 Task: Set the "Rate control buffer size" for encoding in FFmpeg audio/video decoder to 2.
Action: Mouse moved to (94, 10)
Screenshot: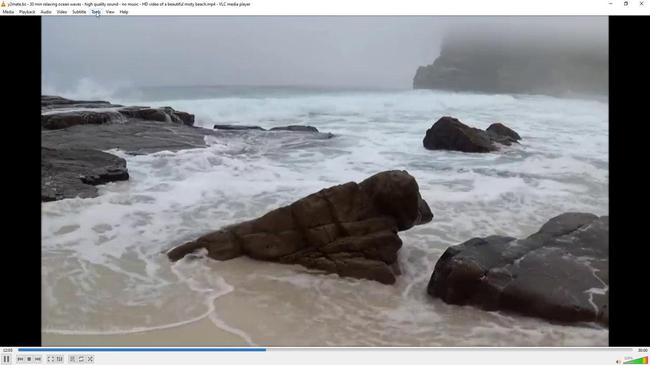 
Action: Mouse pressed left at (94, 10)
Screenshot: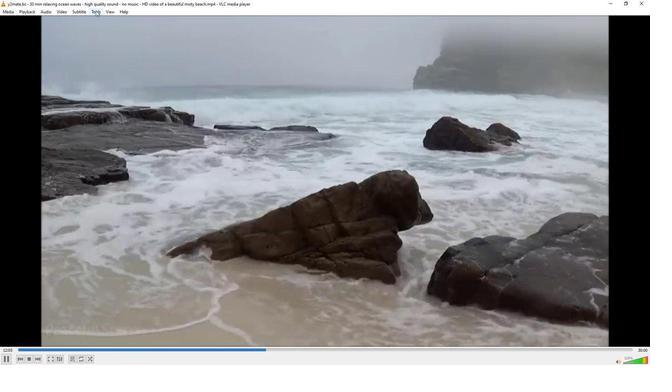 
Action: Mouse moved to (113, 94)
Screenshot: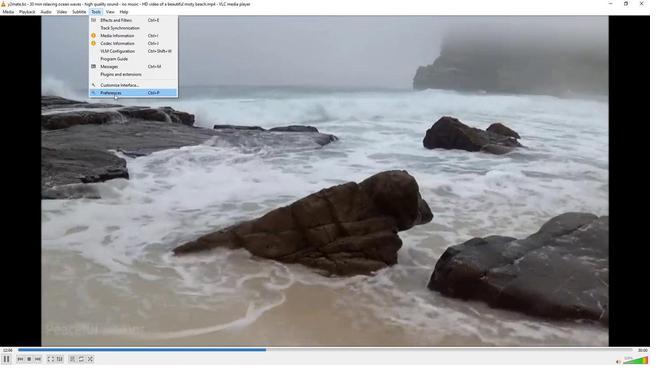 
Action: Mouse pressed left at (113, 94)
Screenshot: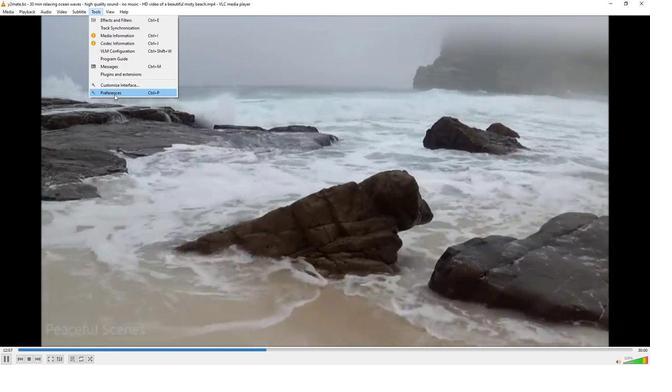 
Action: Mouse moved to (77, 285)
Screenshot: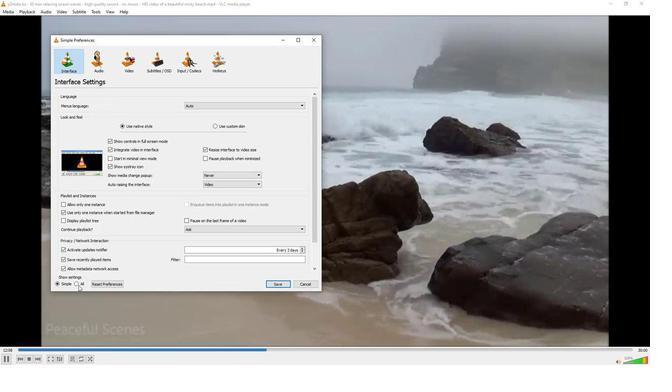 
Action: Mouse pressed left at (77, 285)
Screenshot: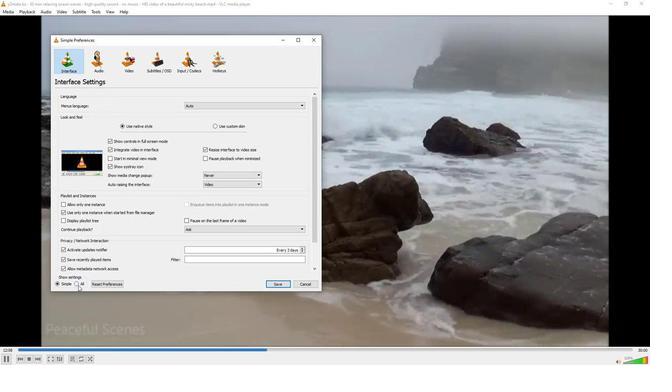 
Action: Mouse moved to (66, 189)
Screenshot: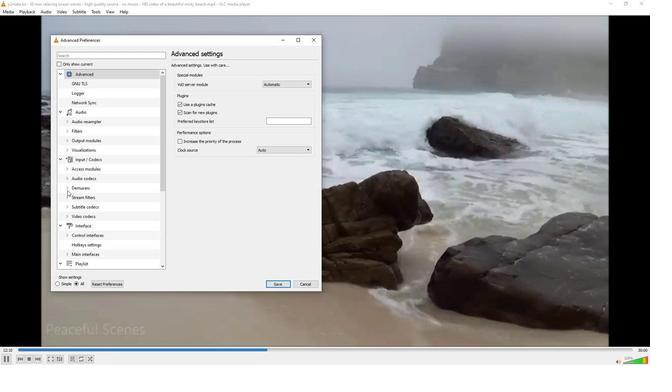 
Action: Mouse pressed left at (66, 189)
Screenshot: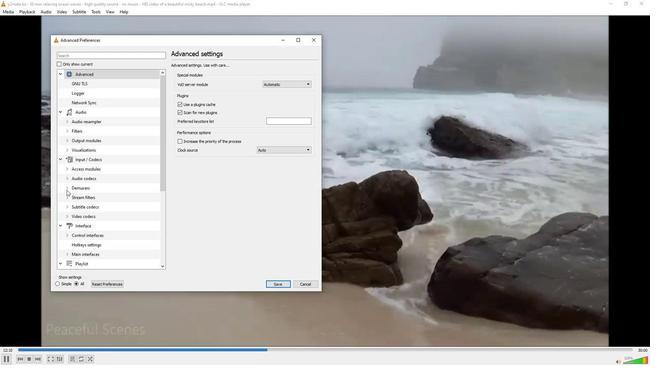 
Action: Mouse moved to (77, 199)
Screenshot: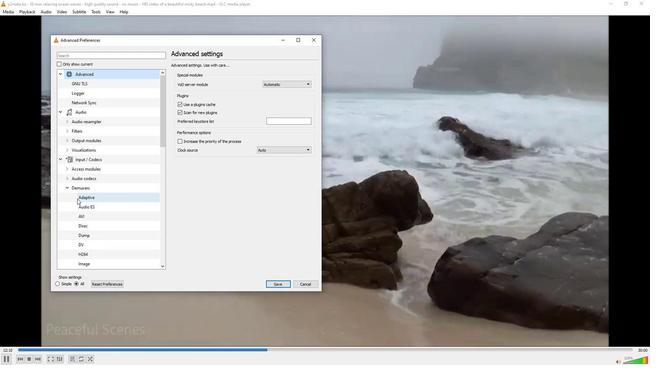 
Action: Mouse scrolled (77, 199) with delta (0, 0)
Screenshot: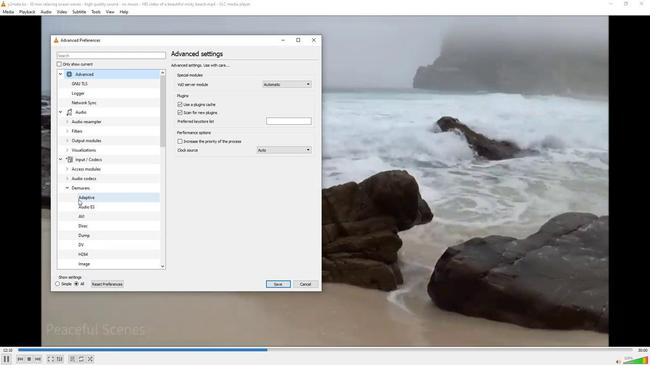 
Action: Mouse scrolled (77, 199) with delta (0, 0)
Screenshot: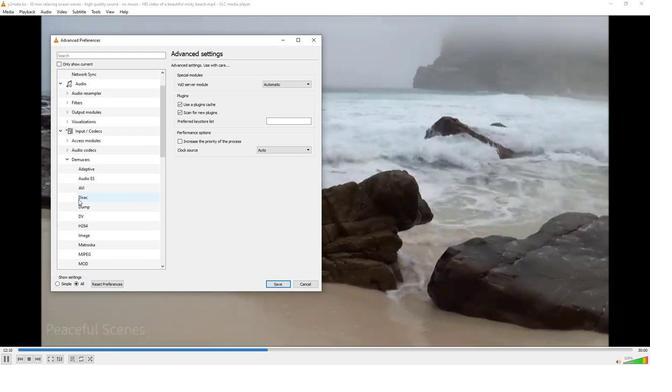 
Action: Mouse scrolled (77, 199) with delta (0, 0)
Screenshot: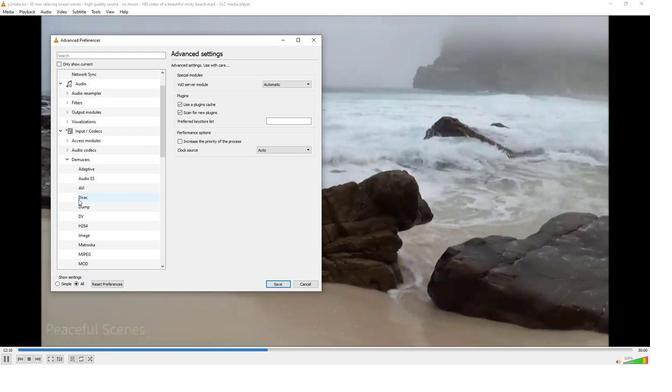 
Action: Mouse scrolled (77, 199) with delta (0, 0)
Screenshot: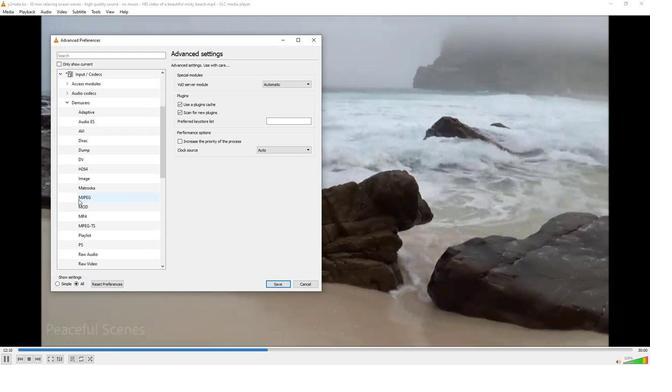 
Action: Mouse scrolled (77, 199) with delta (0, 0)
Screenshot: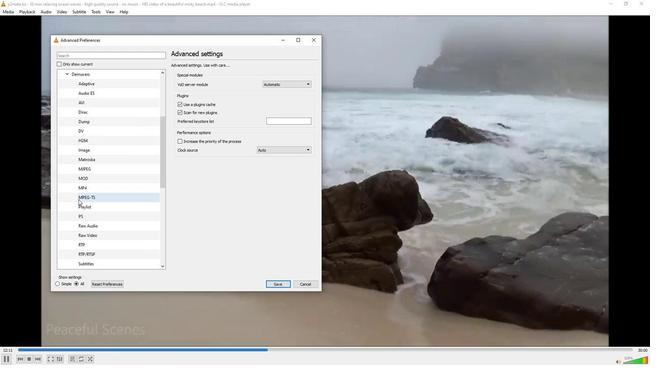 
Action: Mouse scrolled (77, 199) with delta (0, 0)
Screenshot: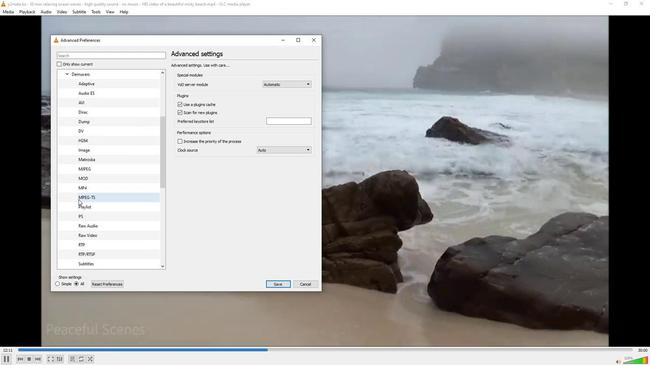 
Action: Mouse scrolled (77, 199) with delta (0, 0)
Screenshot: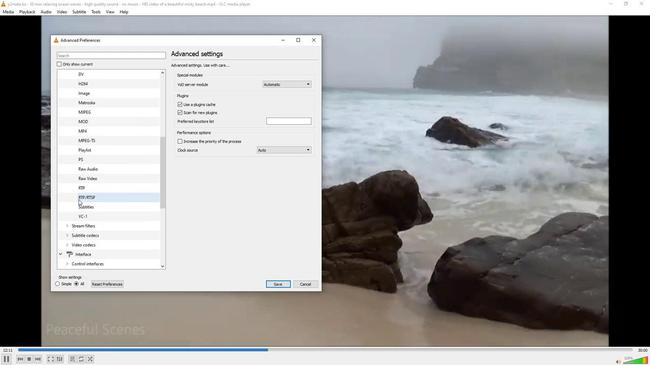 
Action: Mouse moved to (68, 214)
Screenshot: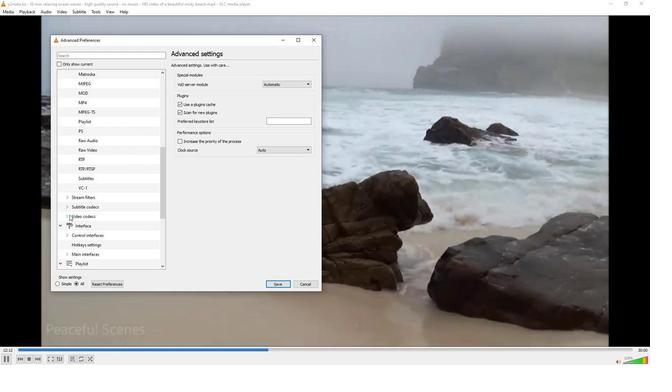 
Action: Mouse pressed left at (68, 214)
Screenshot: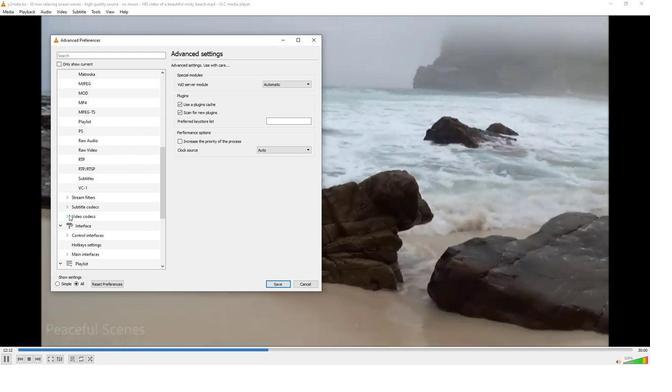 
Action: Mouse moved to (82, 235)
Screenshot: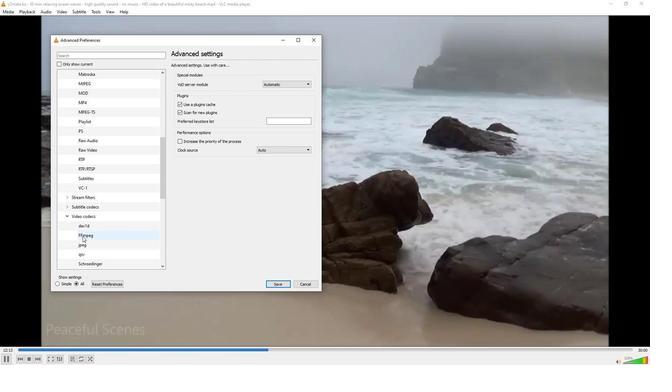 
Action: Mouse pressed left at (82, 235)
Screenshot: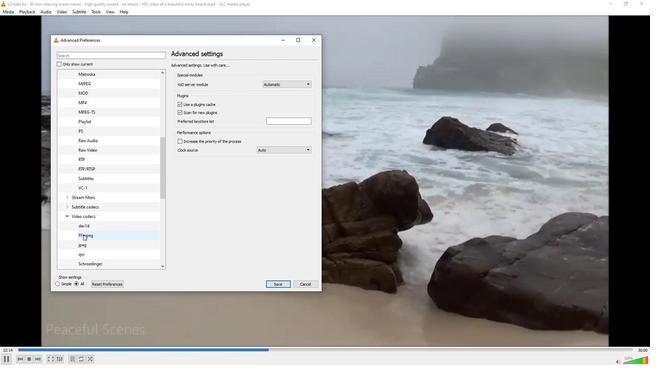 
Action: Mouse moved to (213, 232)
Screenshot: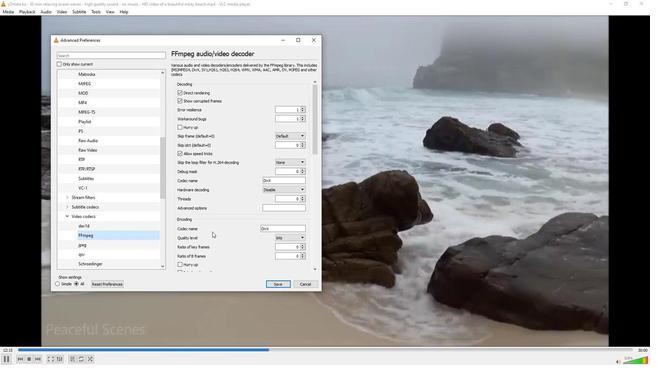 
Action: Mouse scrolled (213, 231) with delta (0, 0)
Screenshot: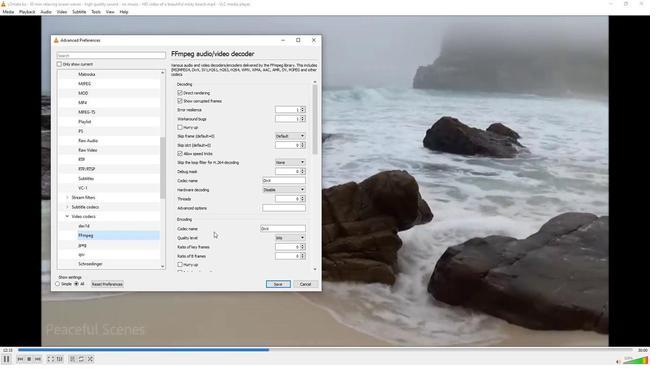 
Action: Mouse moved to (222, 247)
Screenshot: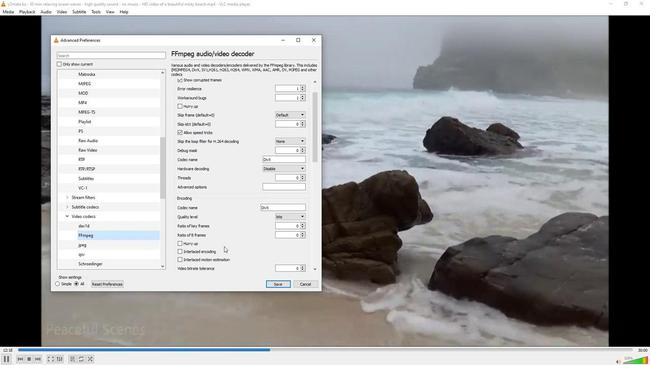 
Action: Mouse scrolled (222, 247) with delta (0, 0)
Screenshot: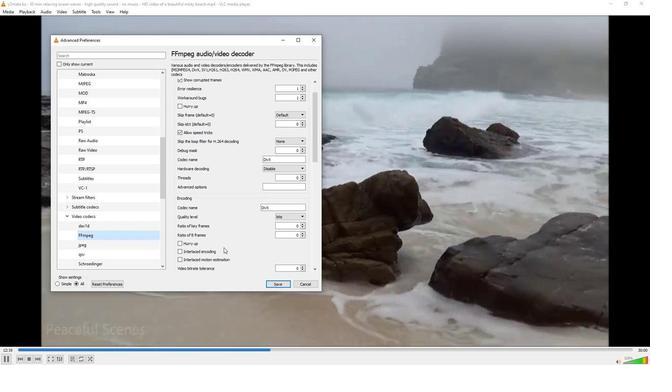 
Action: Mouse scrolled (222, 247) with delta (0, 0)
Screenshot: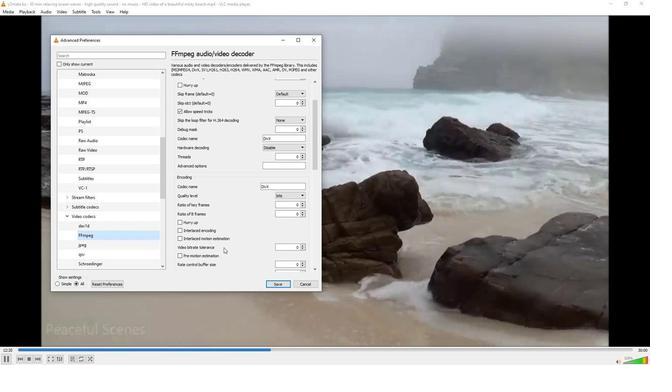 
Action: Mouse moved to (300, 242)
Screenshot: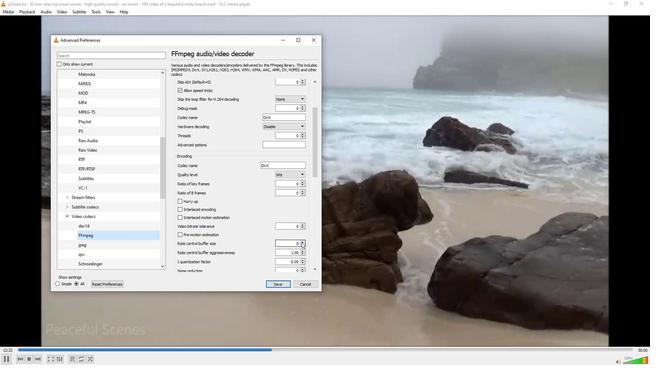 
Action: Mouse pressed left at (300, 242)
Screenshot: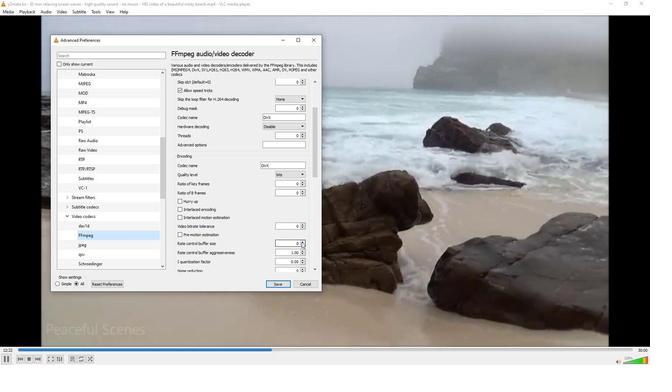 
Action: Mouse pressed left at (300, 242)
Screenshot: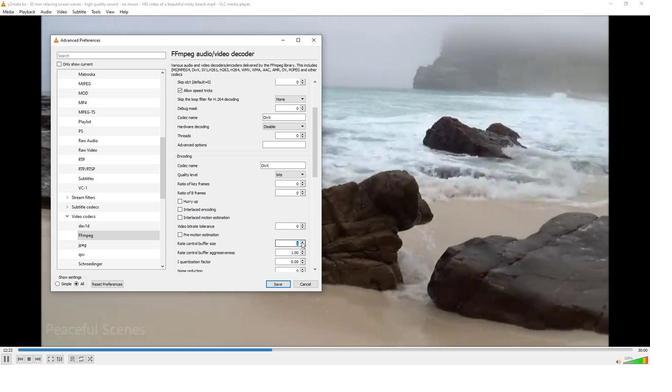 
Action: Mouse moved to (277, 246)
Screenshot: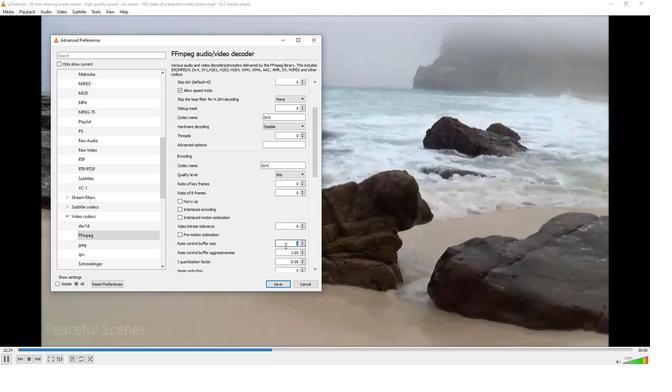 
